 Task: Create Card Market Research Survey in Board Marketing Plan to Workspace Investment Management. Create Card Electrical Engineering Review in Board Customer Loyalty Programs to Workspace Investment Management. Create Card Market Research Survey in Board Diversity and Inclusion Training and Education Programs to Workspace Investment Management
Action: Key pressed <Key.shift_r>Market<Key.space><Key.shift>RESEARCH<Key.space><Key.shift>SURVEY<Key.enter>
Screenshot: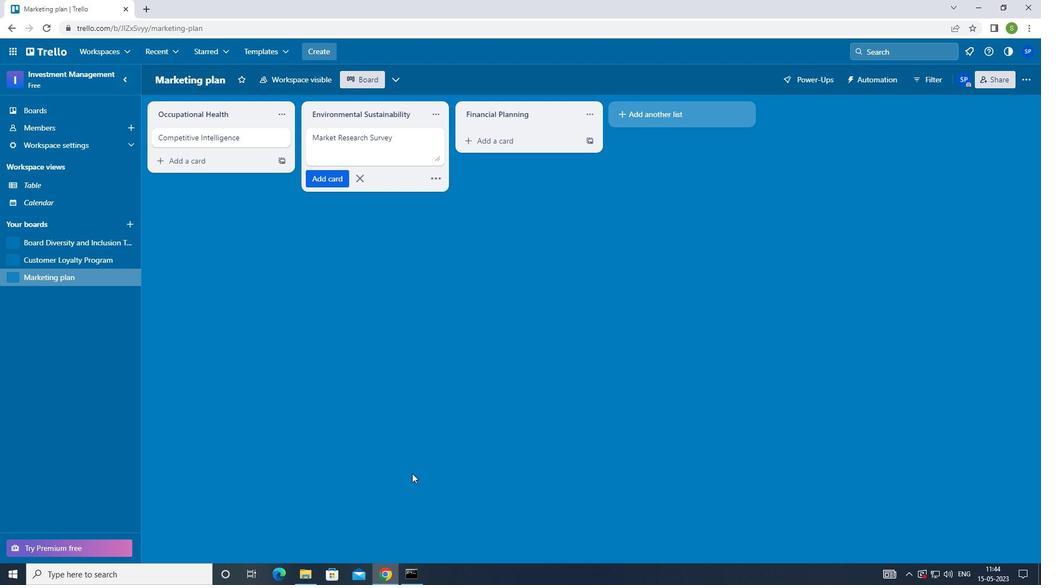 
Action: Mouse moved to (91, 264)
Screenshot: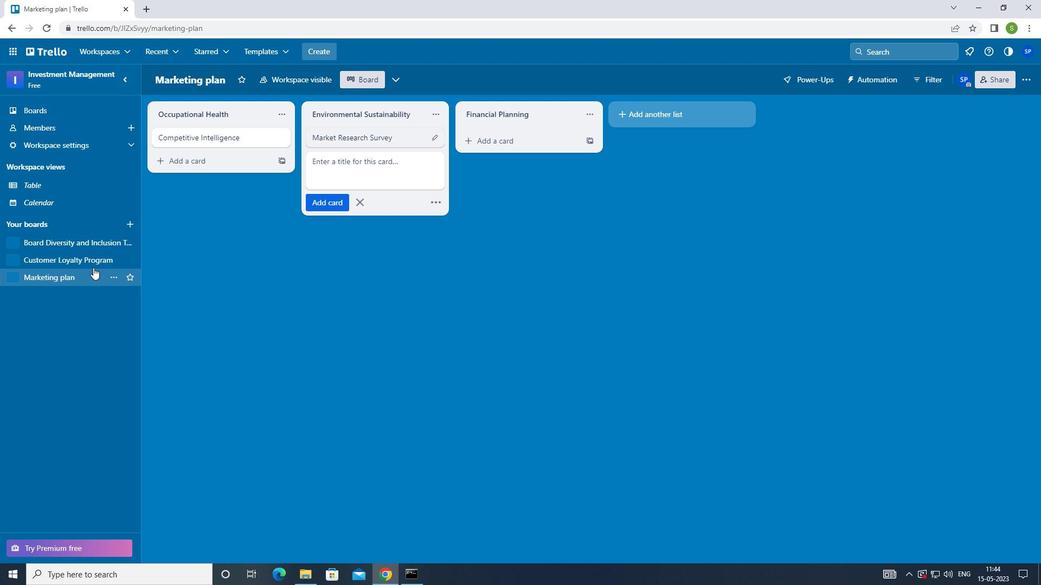 
Action: Mouse pressed left at (91, 264)
Screenshot: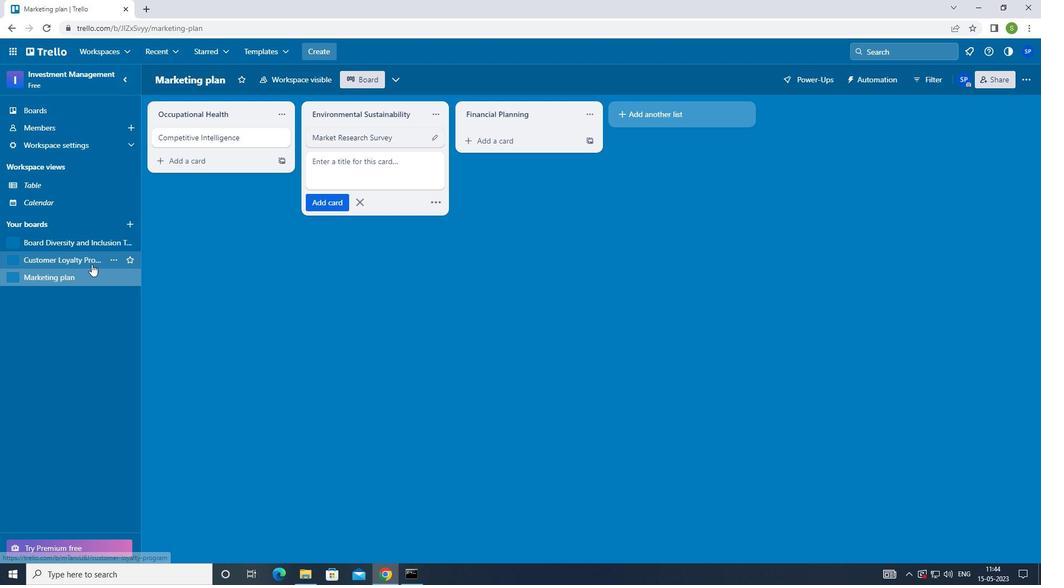 
Action: Mouse moved to (342, 138)
Screenshot: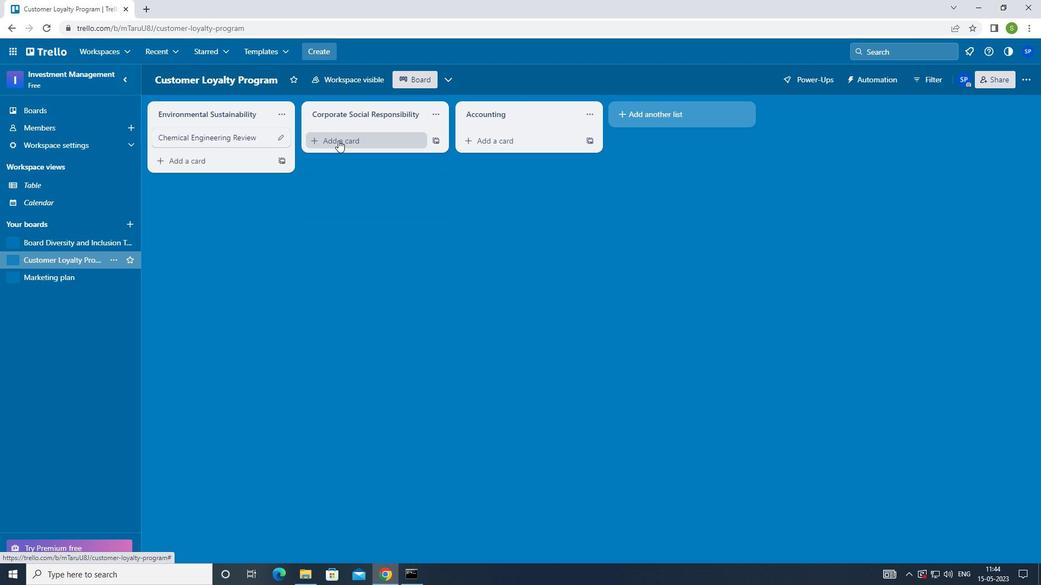 
Action: Mouse pressed left at (342, 138)
Screenshot: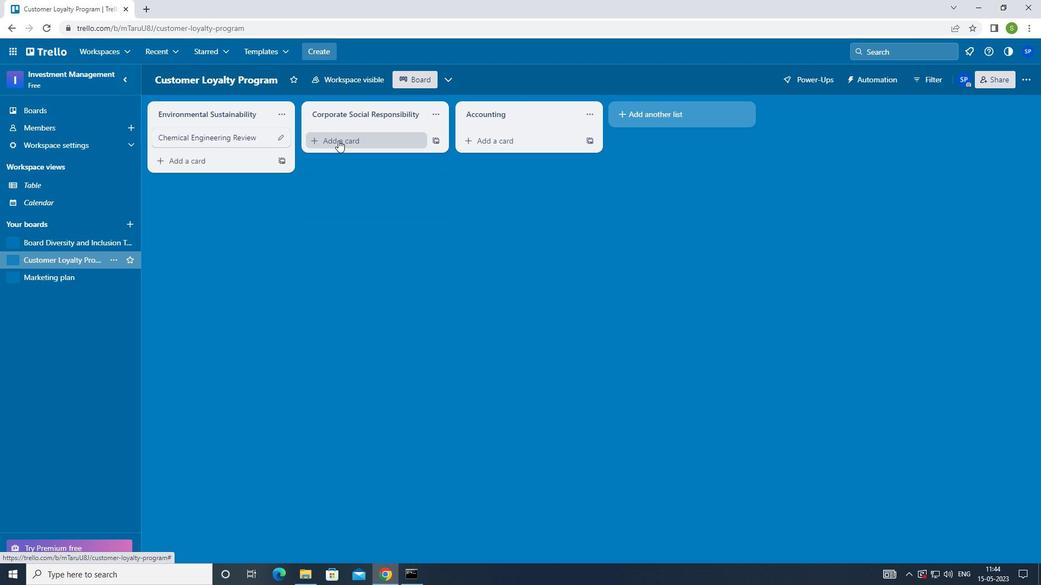 
Action: Mouse moved to (348, 244)
Screenshot: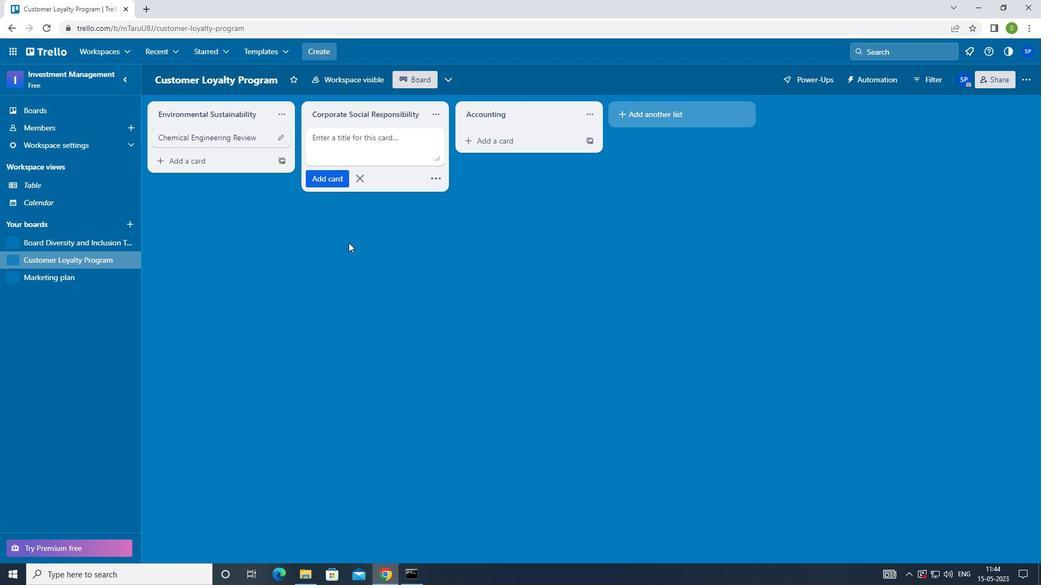 
Action: Key pressed <Key.shift>ELECRICAL<Key.space><Key.shift>ENGINEERING<Key.space><Key.shift>REVIEW<Key.left><Key.left><Key.left><Key.left><Key.left><Key.left><Key.left><Key.left><Key.left><Key.left><Key.left><Key.left><Key.left><Key.left><Key.left><Key.left><Key.left><Key.left><Key.left><Key.left><Key.left><Key.left><Key.left><Key.left>T<Key.enter>
Screenshot: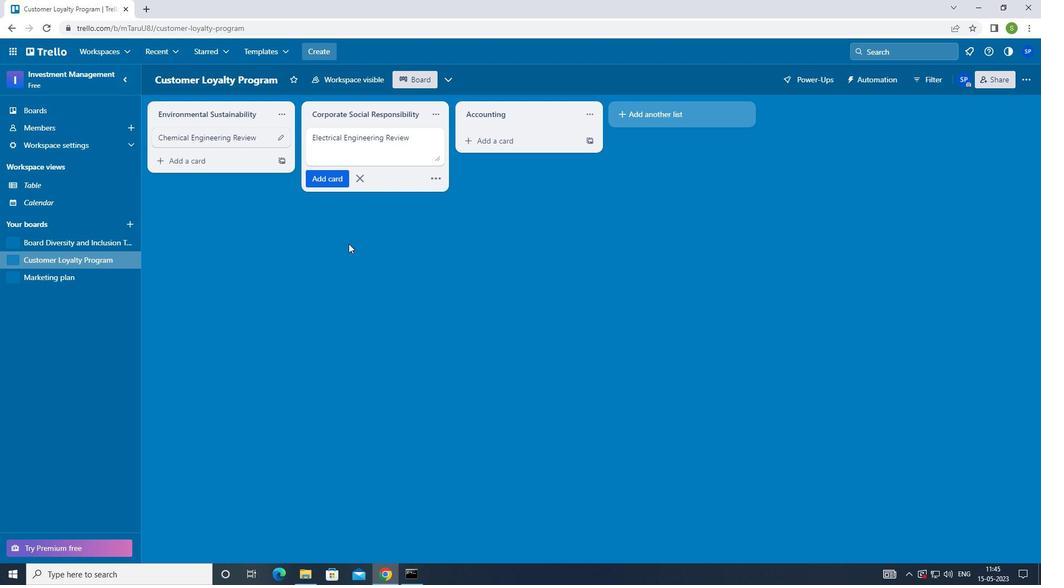 
Action: Mouse moved to (79, 245)
Screenshot: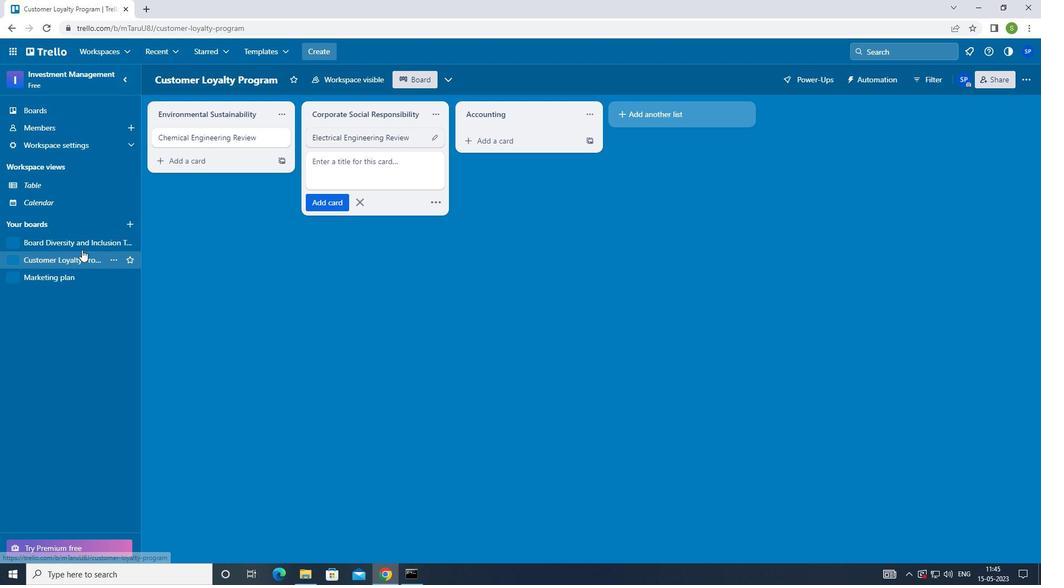 
Action: Mouse pressed left at (79, 245)
Screenshot: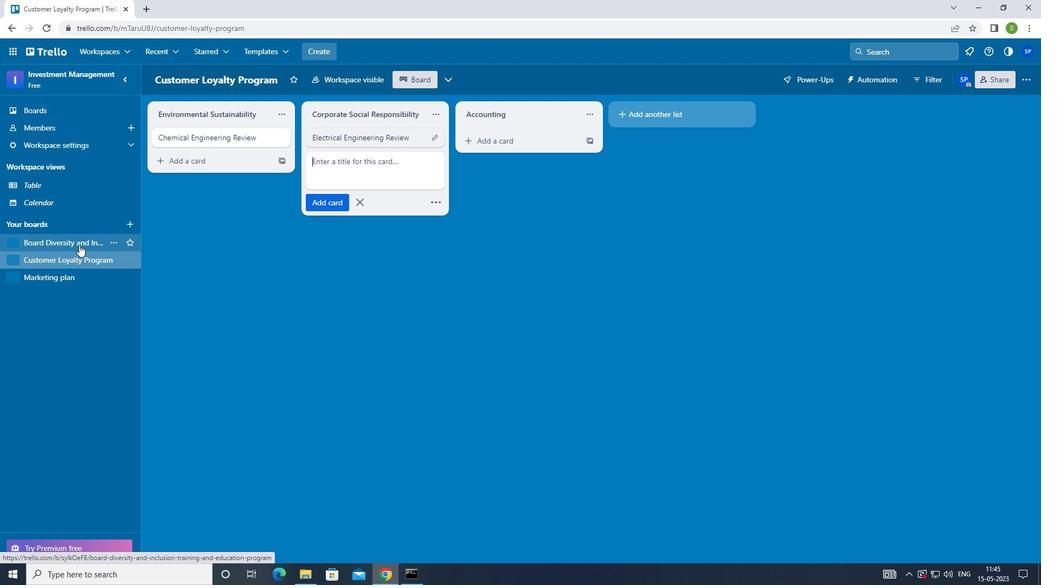 
Action: Mouse moved to (331, 142)
Screenshot: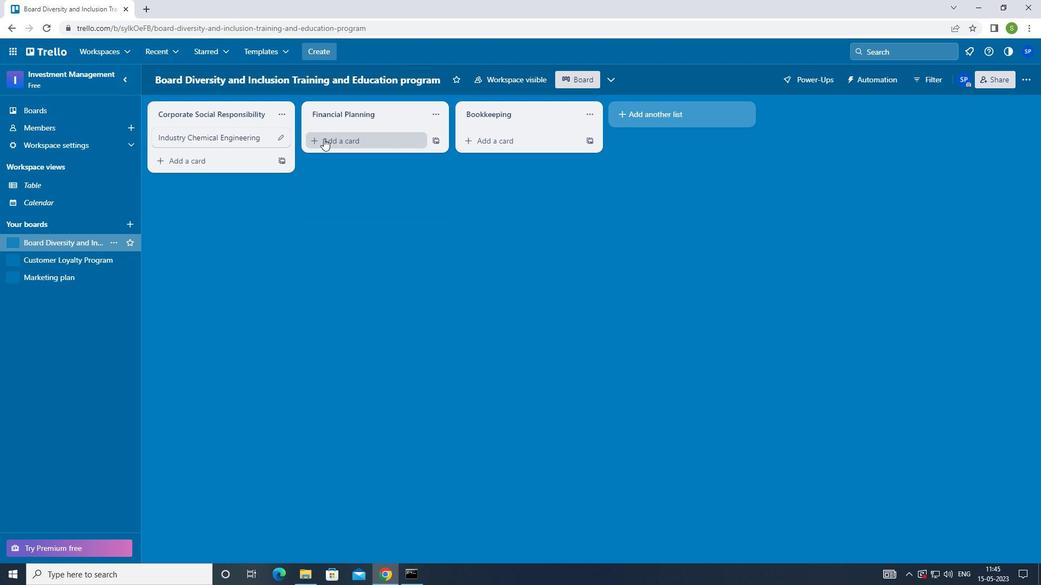 
Action: Mouse pressed left at (331, 142)
Screenshot: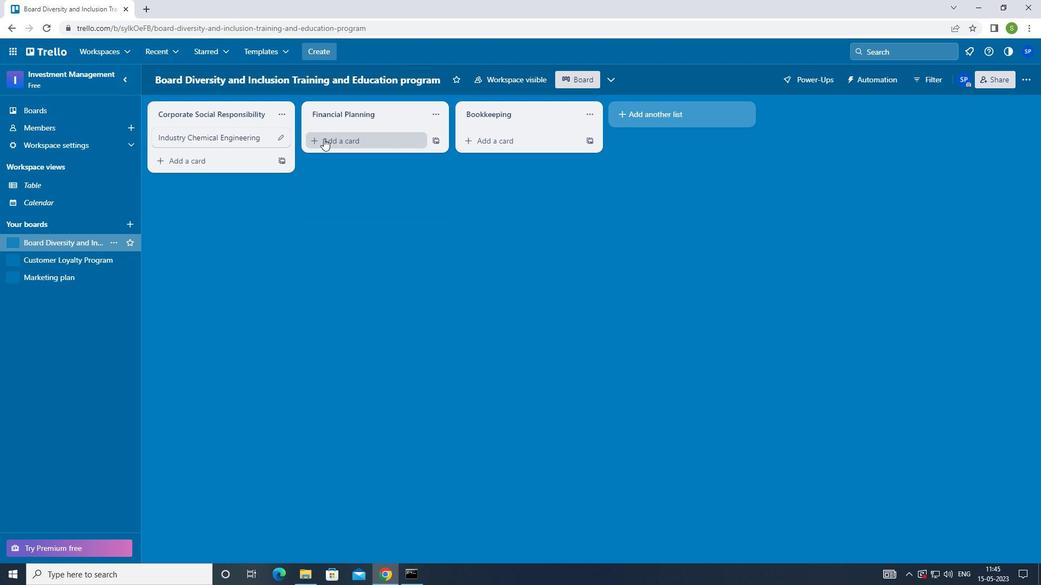 
Action: Mouse moved to (323, 274)
Screenshot: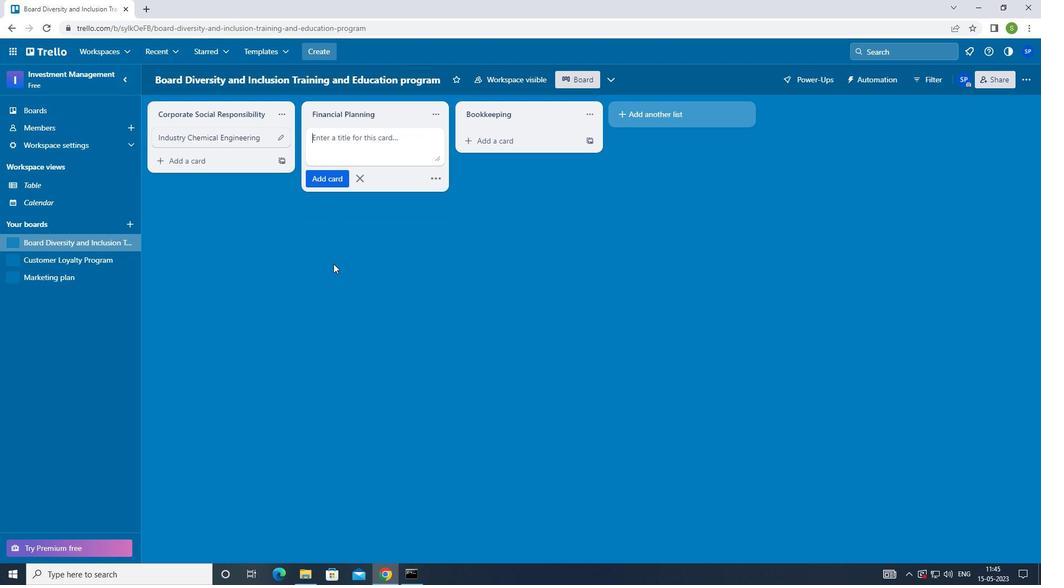 
Action: Key pressed <Key.shift_r>MARKET<Key.space><Key.shift>RESEARCH<Key.space><Key.shift>SURVEY<Key.enter><Key.f8>
Screenshot: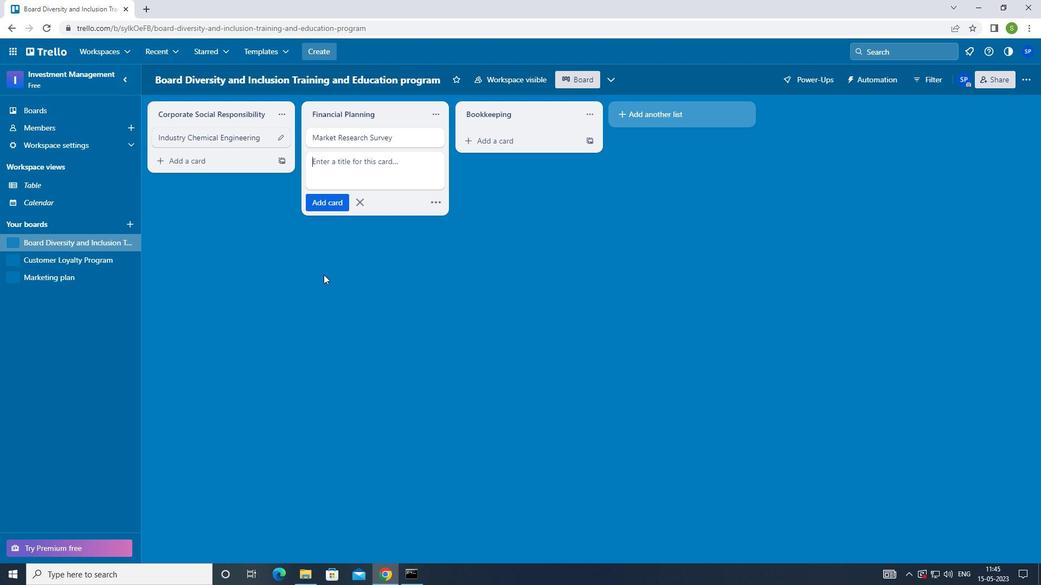 
